 Task: Create a due date automation trigger when advanced on, 2 hours after a card is due add basic without the green label.
Action: Mouse moved to (1148, 86)
Screenshot: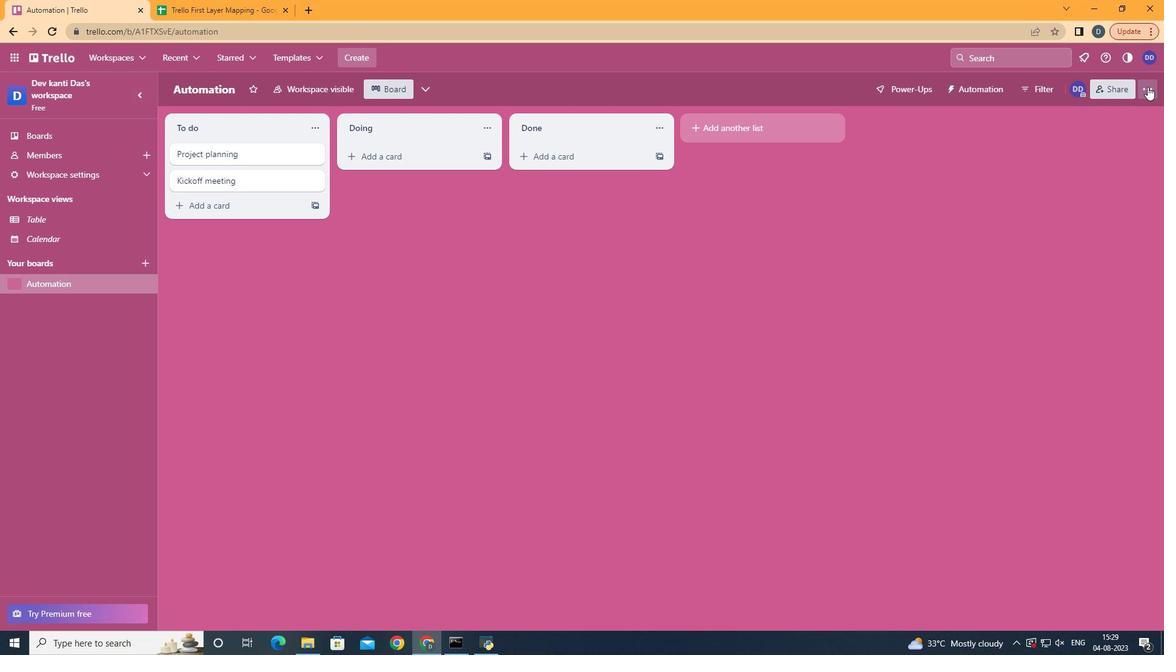 
Action: Mouse pressed left at (1148, 86)
Screenshot: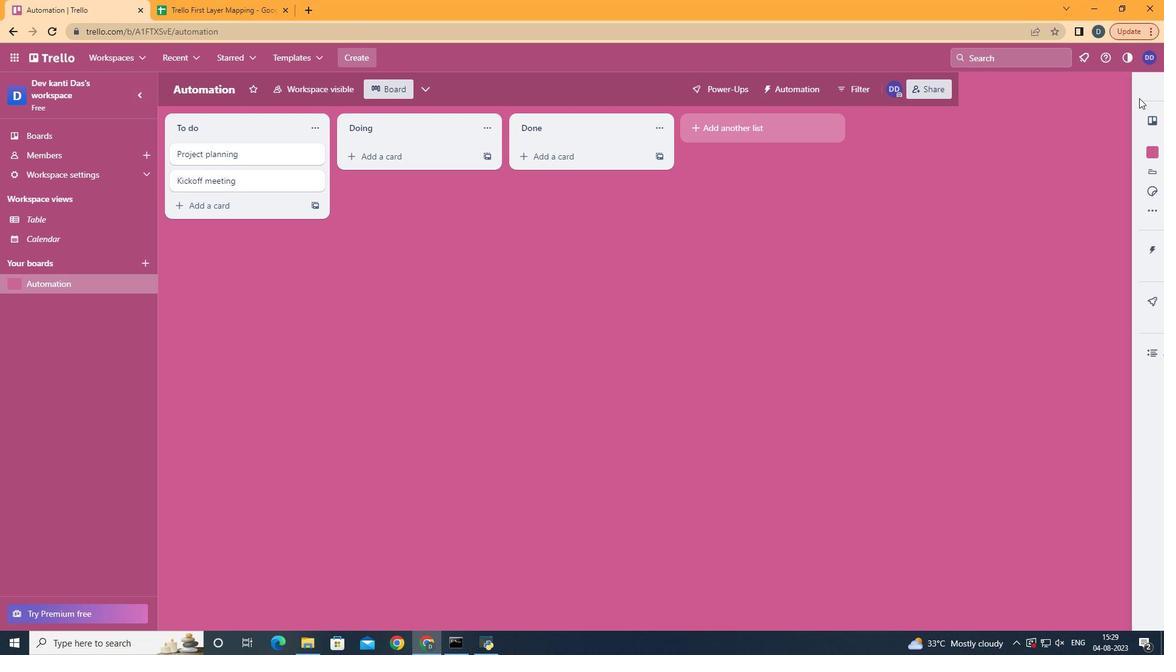 
Action: Mouse moved to (1036, 248)
Screenshot: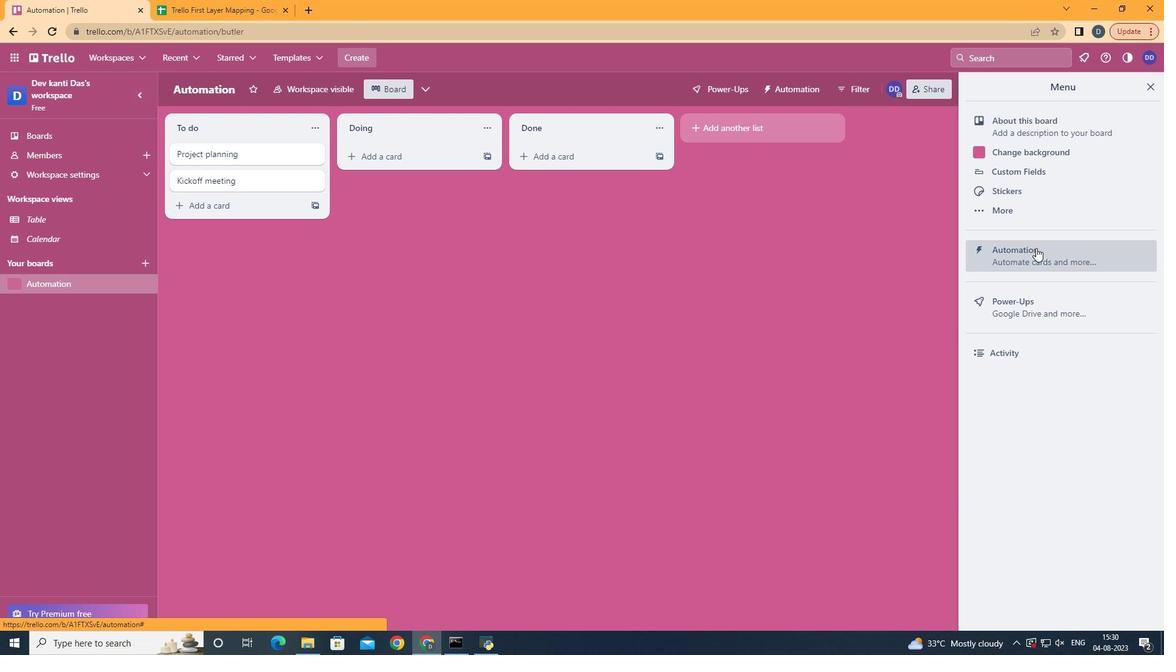 
Action: Mouse pressed left at (1036, 248)
Screenshot: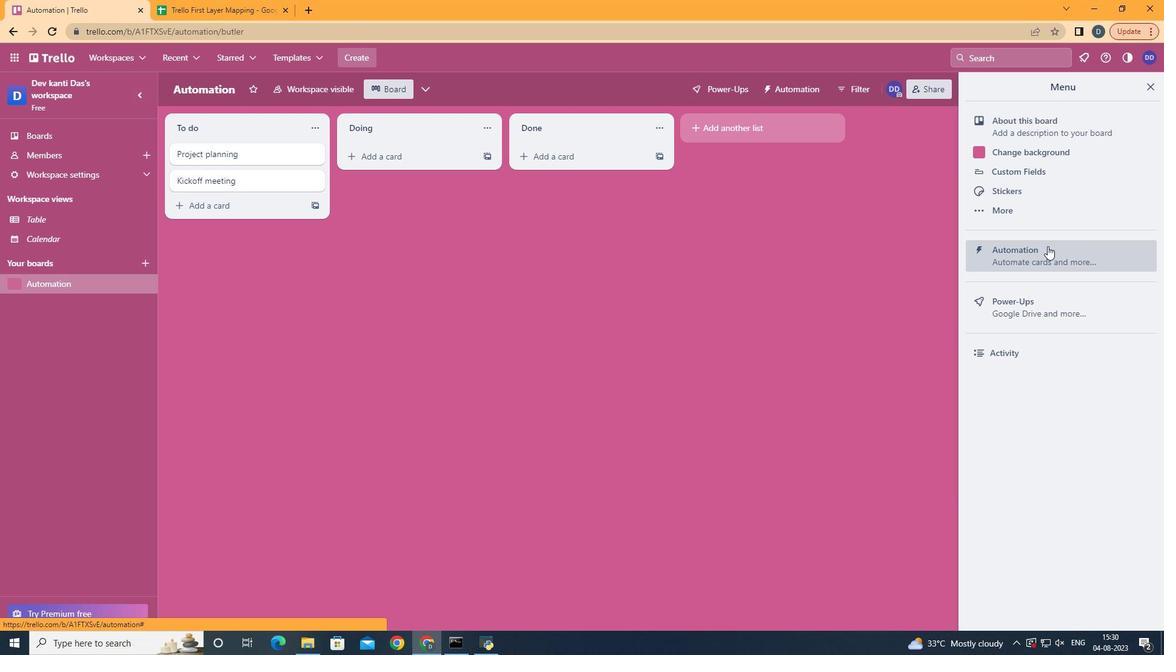
Action: Mouse moved to (259, 244)
Screenshot: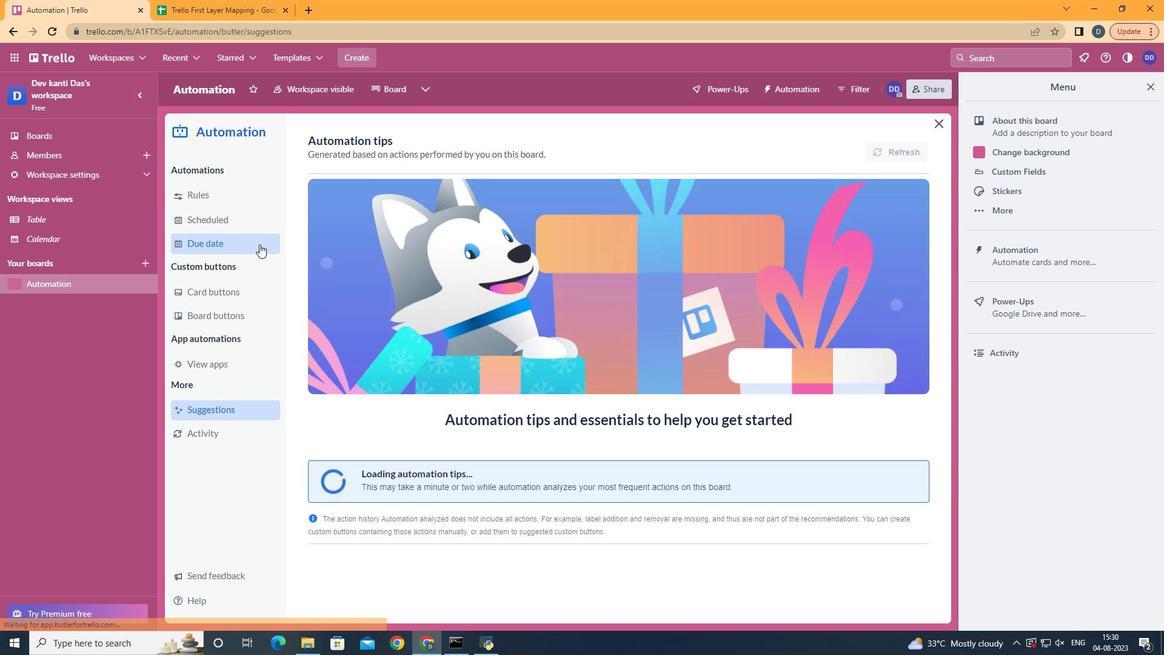 
Action: Mouse pressed left at (259, 244)
Screenshot: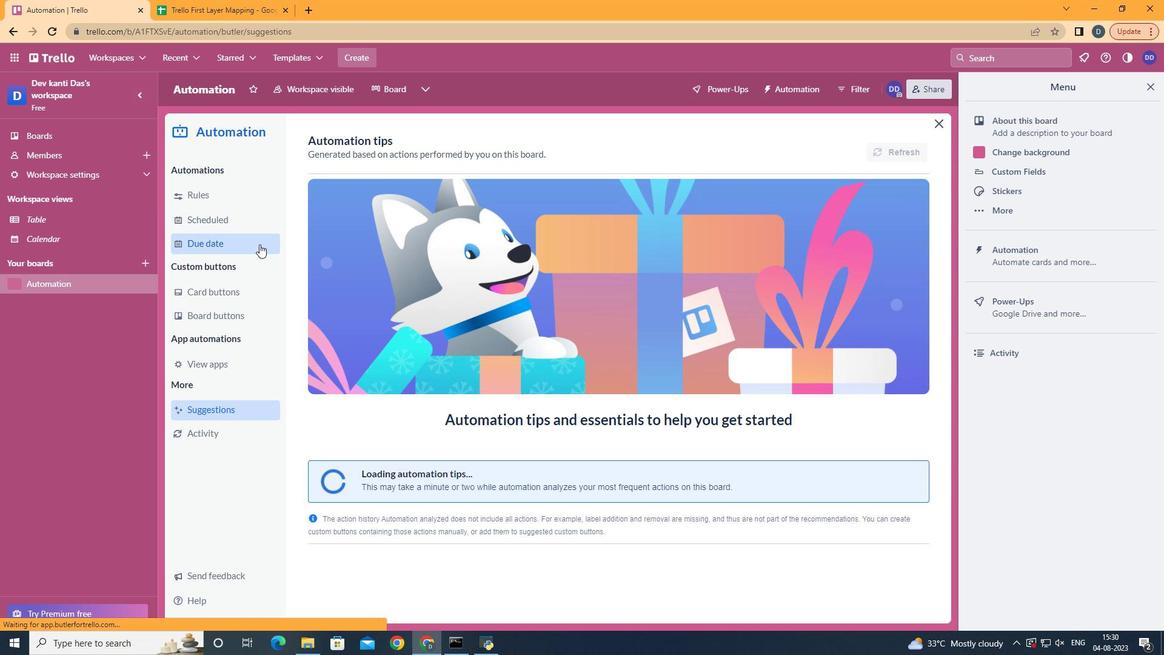 
Action: Mouse moved to (843, 144)
Screenshot: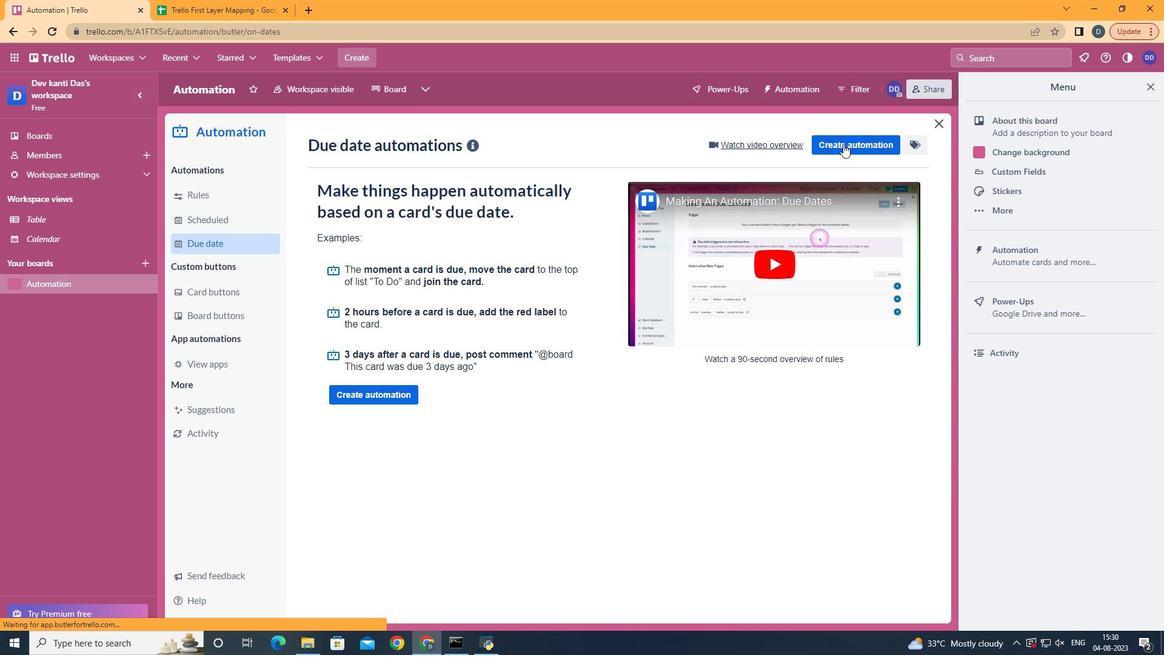 
Action: Mouse pressed left at (843, 144)
Screenshot: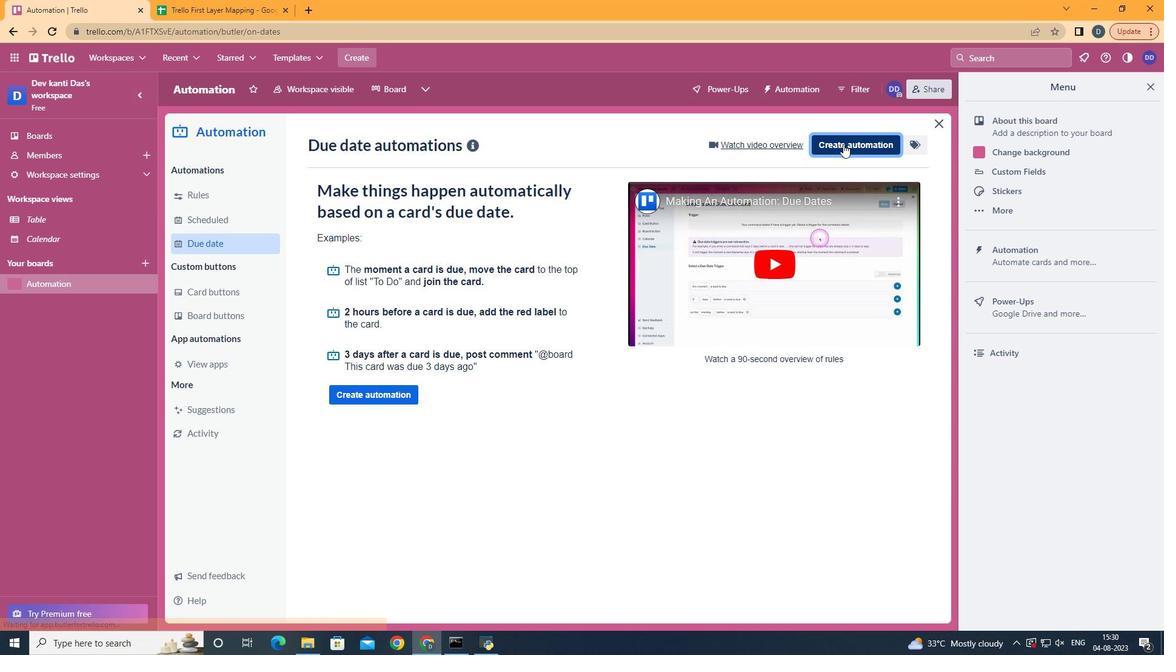 
Action: Mouse moved to (582, 260)
Screenshot: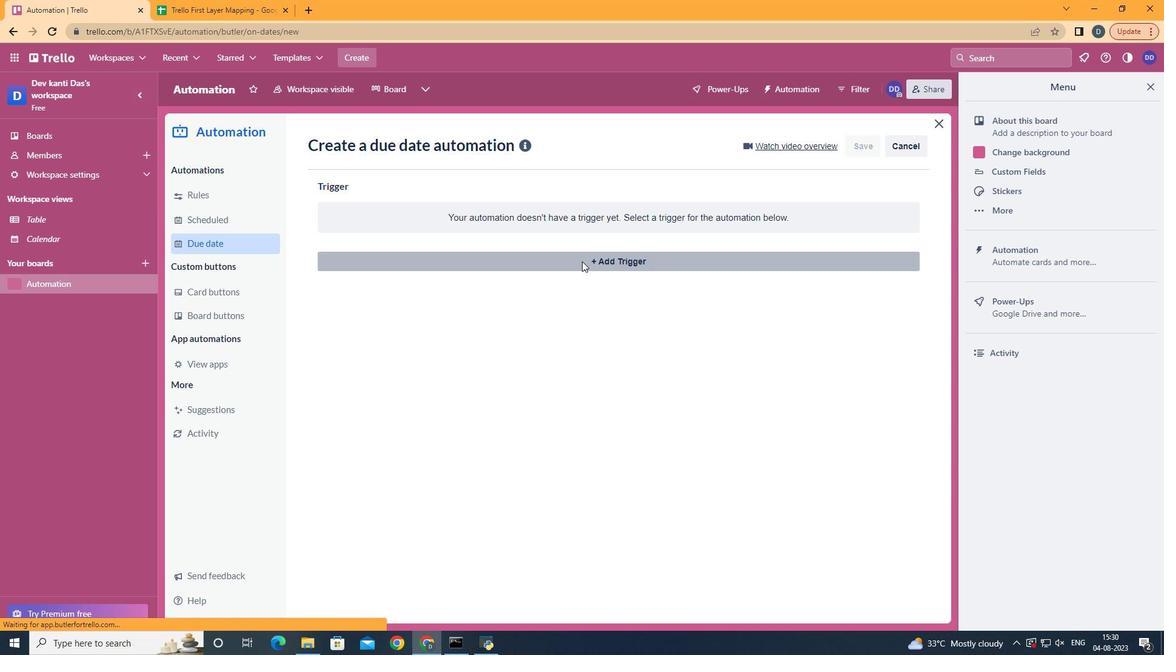 
Action: Mouse pressed left at (582, 260)
Screenshot: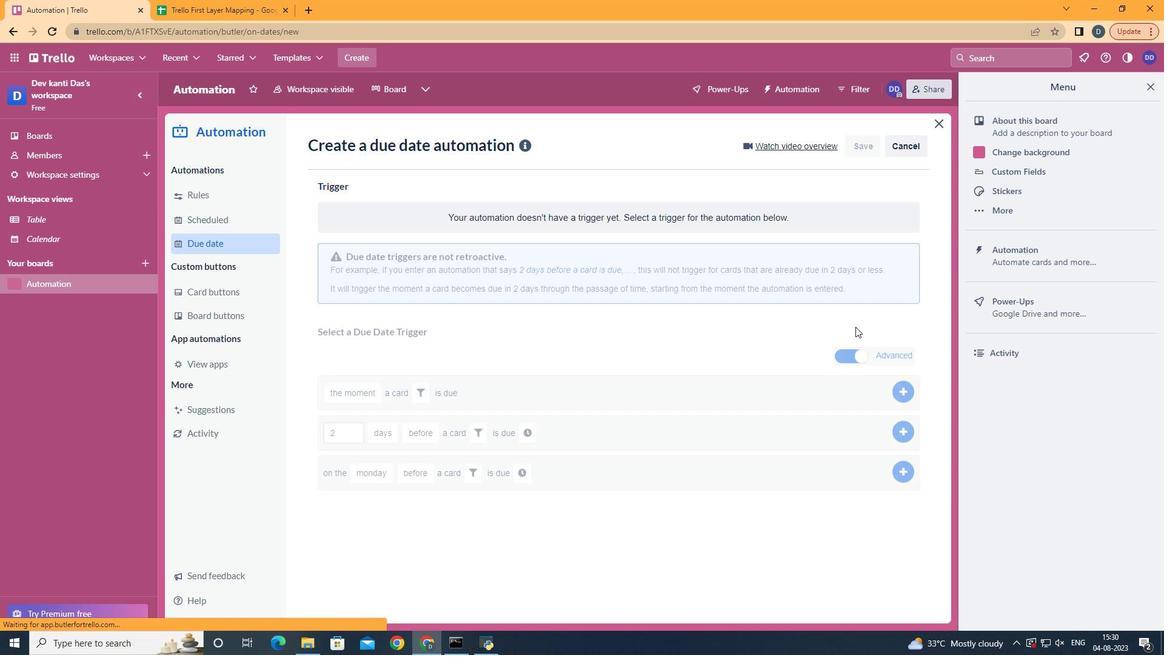 
Action: Mouse moved to (391, 516)
Screenshot: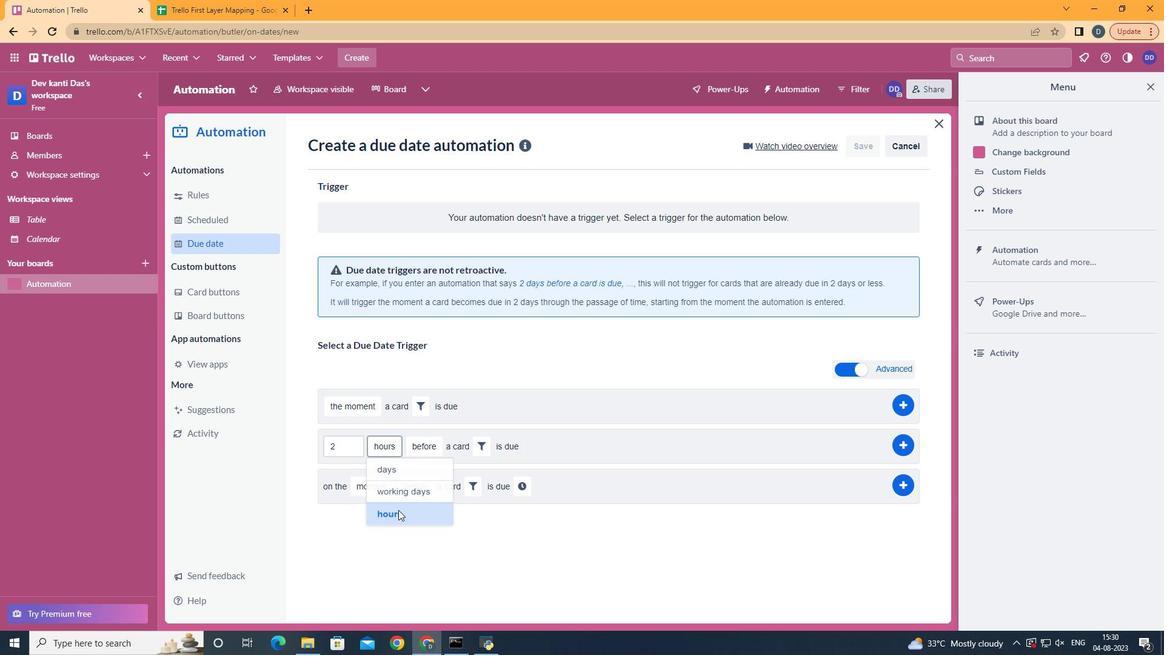
Action: Mouse pressed left at (391, 516)
Screenshot: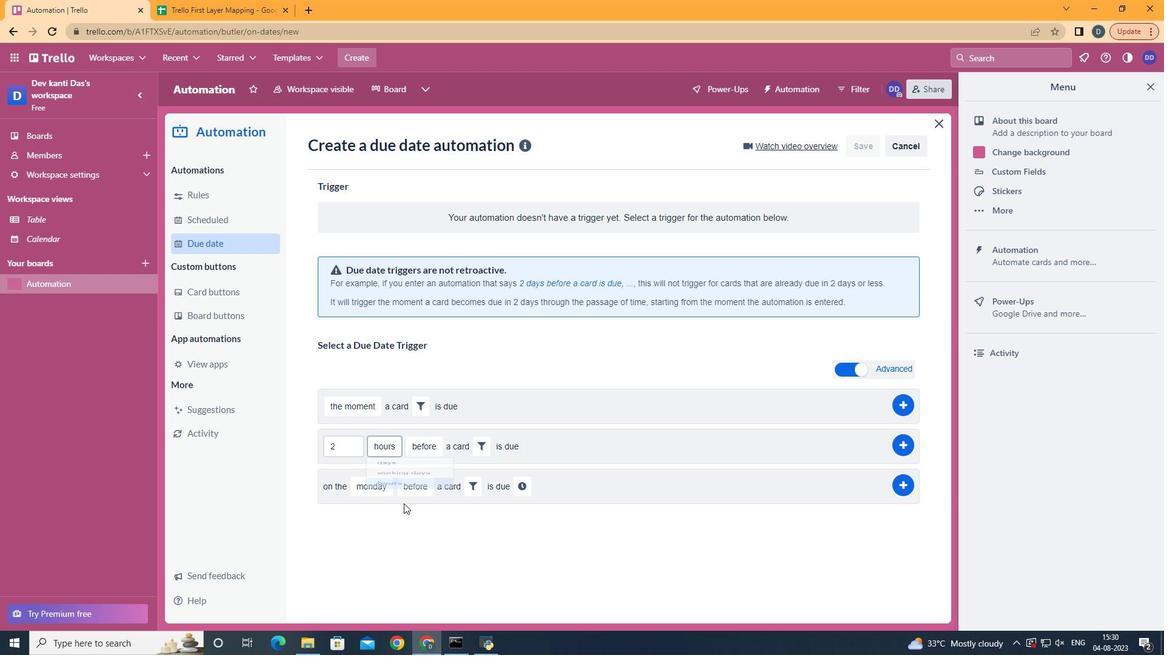 
Action: Mouse moved to (421, 489)
Screenshot: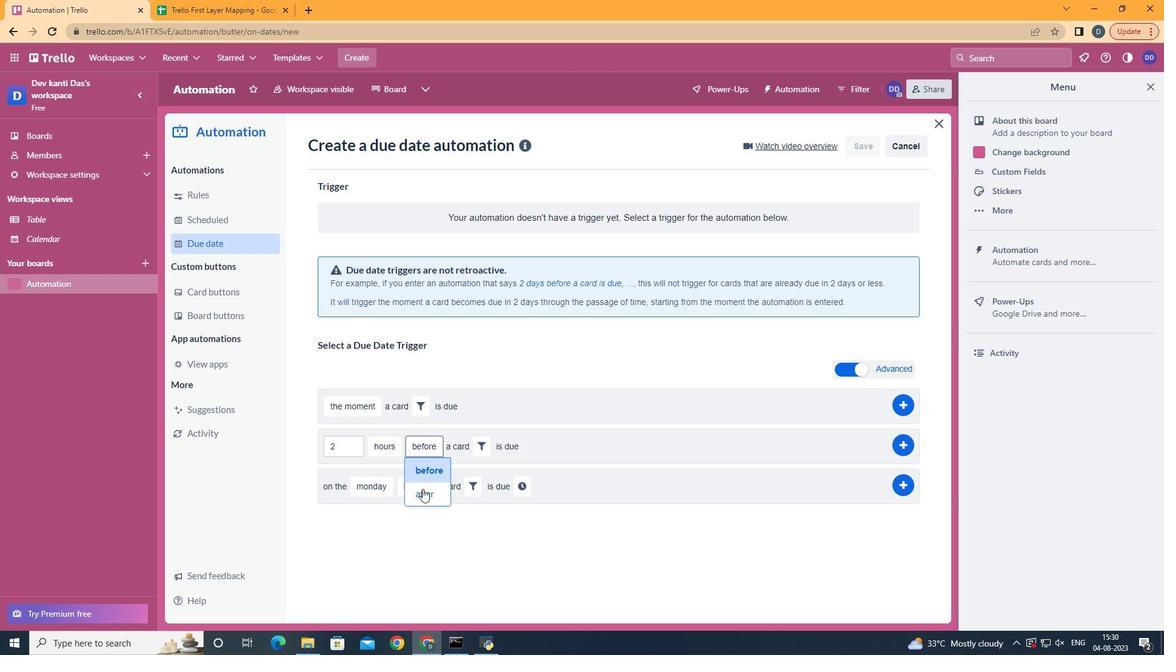 
Action: Mouse pressed left at (421, 489)
Screenshot: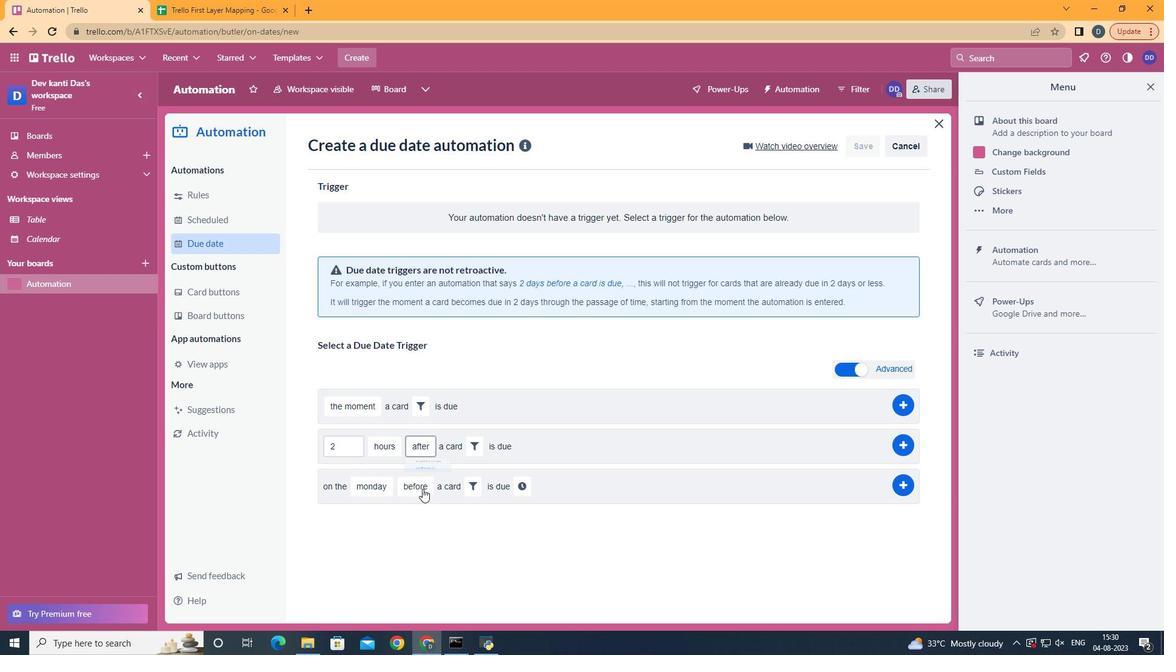
Action: Mouse moved to (475, 455)
Screenshot: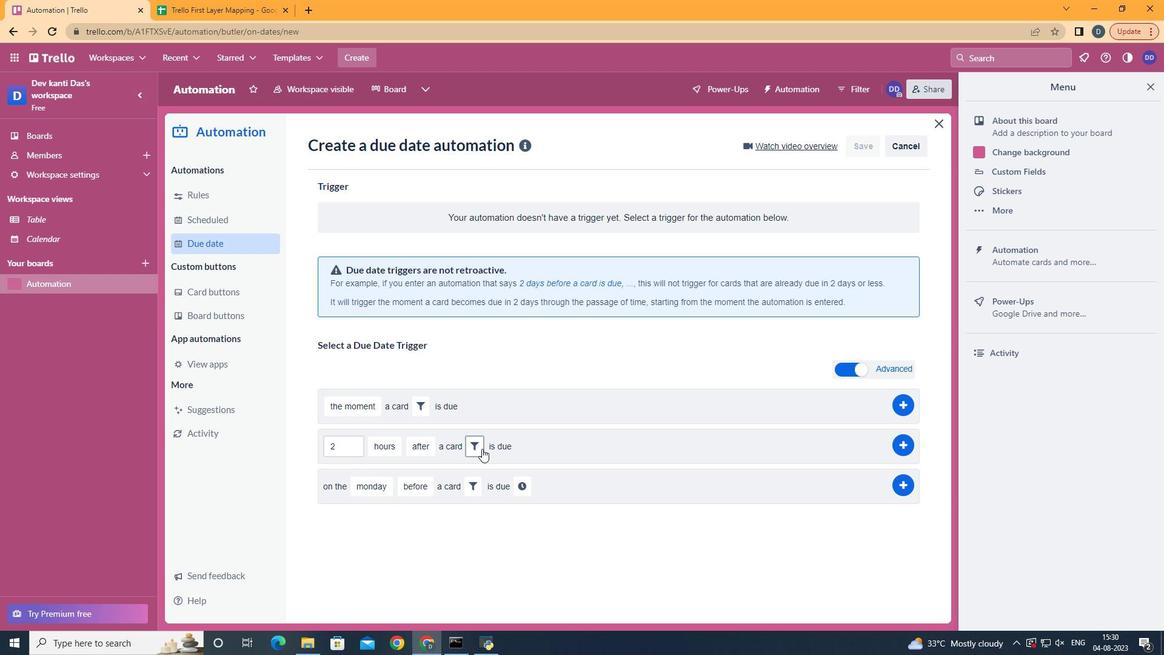 
Action: Mouse pressed left at (475, 455)
Screenshot: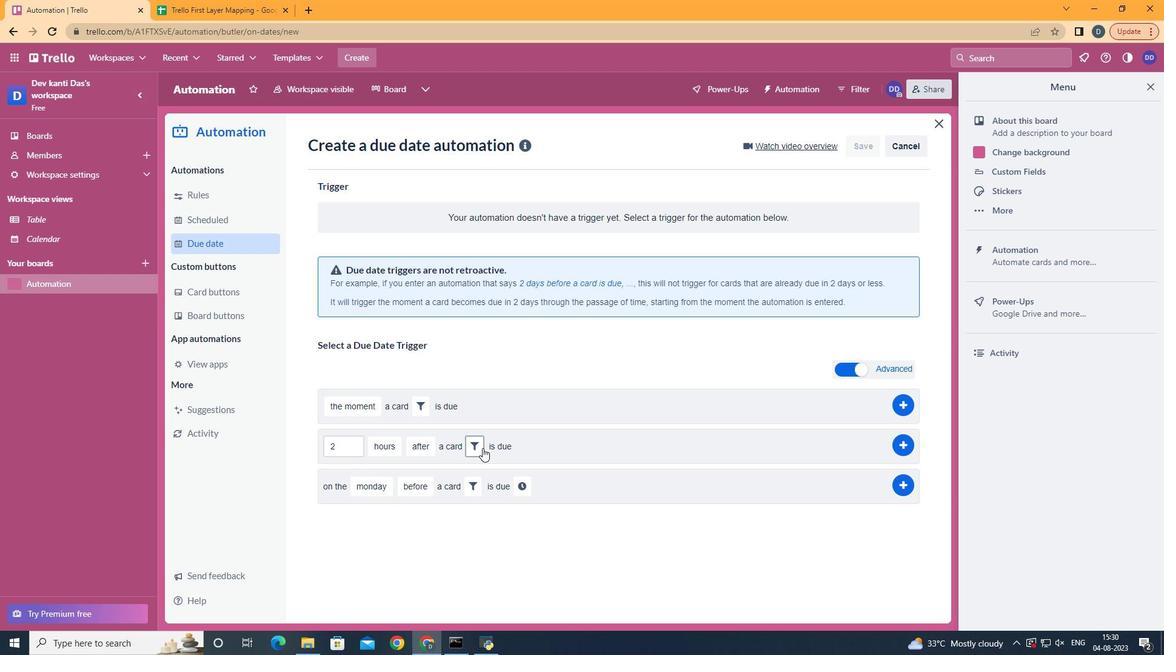 
Action: Mouse moved to (519, 512)
Screenshot: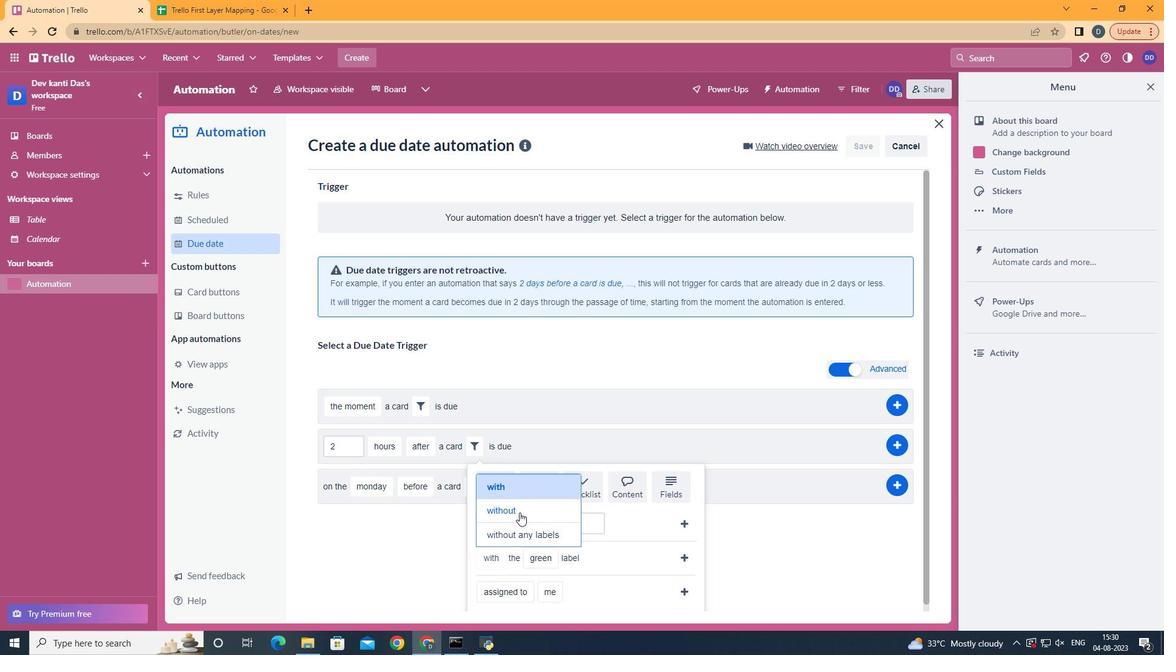 
Action: Mouse pressed left at (519, 512)
Screenshot: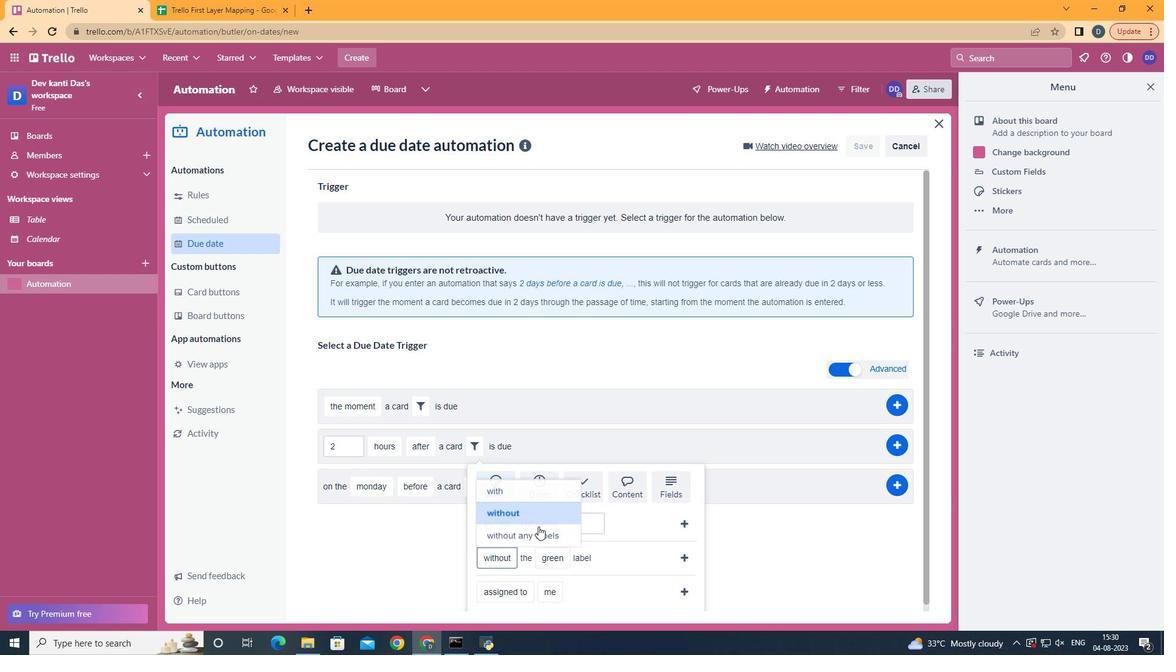 
Action: Mouse moved to (551, 399)
Screenshot: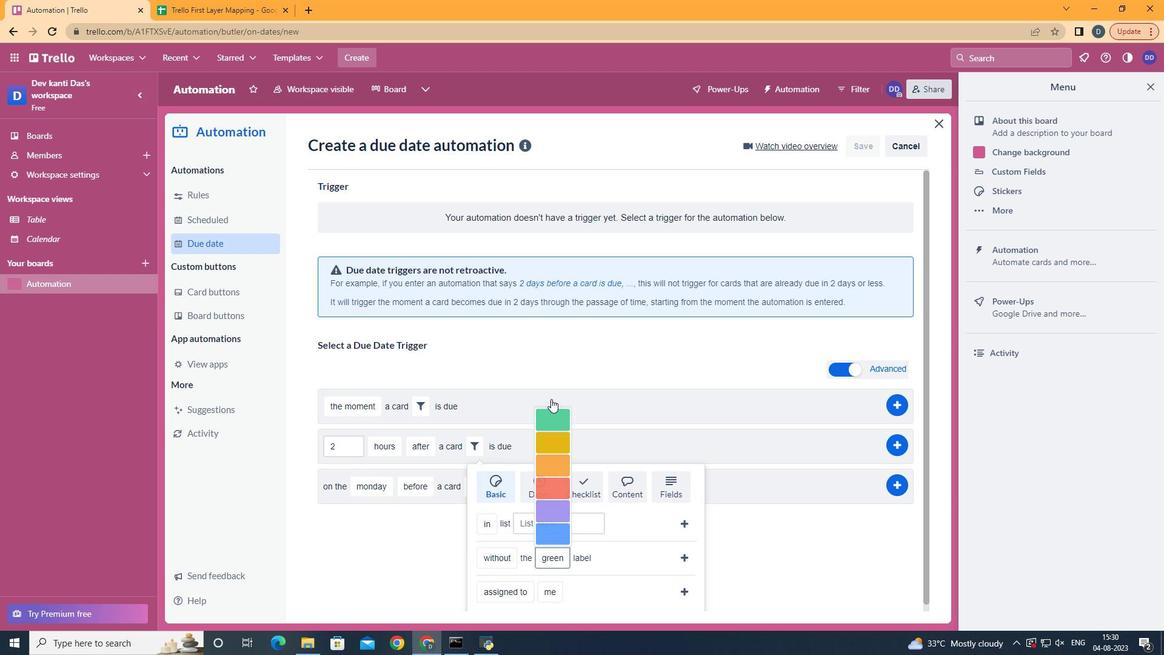 
Action: Mouse pressed left at (551, 399)
Screenshot: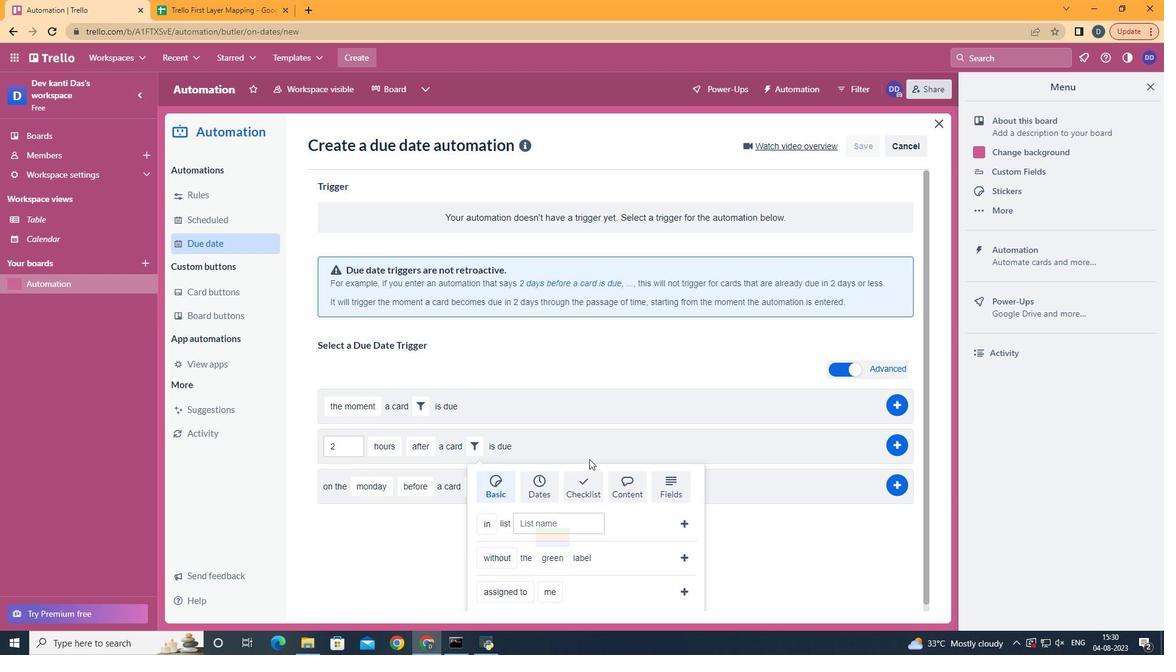 
Action: Mouse moved to (683, 556)
Screenshot: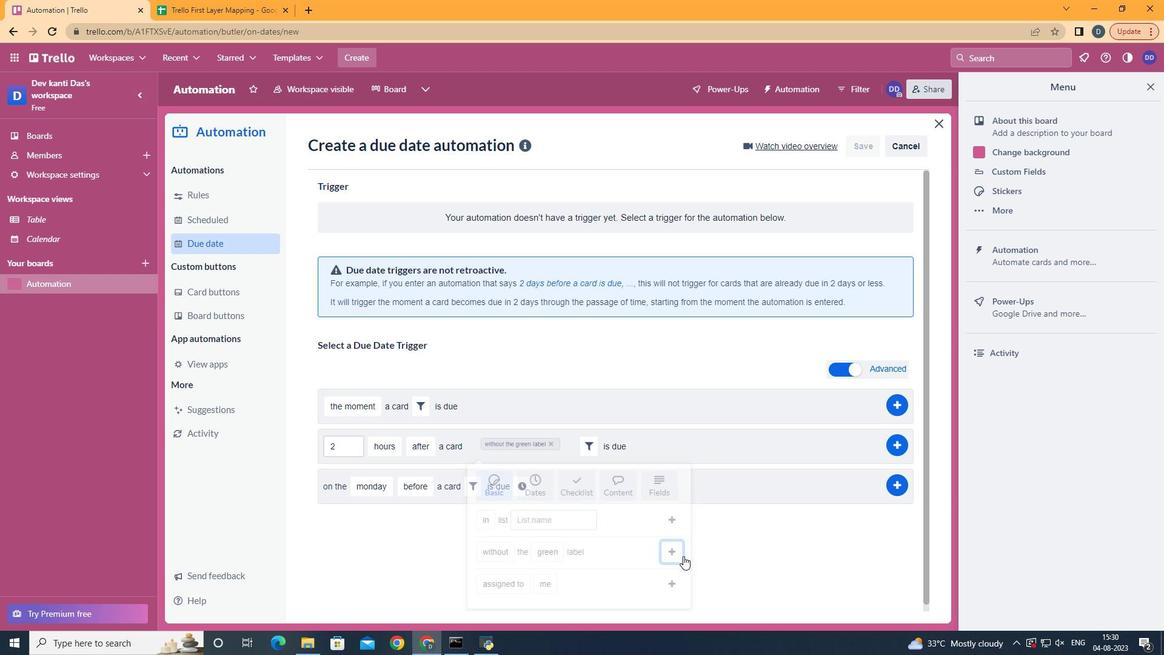 
Action: Mouse pressed left at (683, 556)
Screenshot: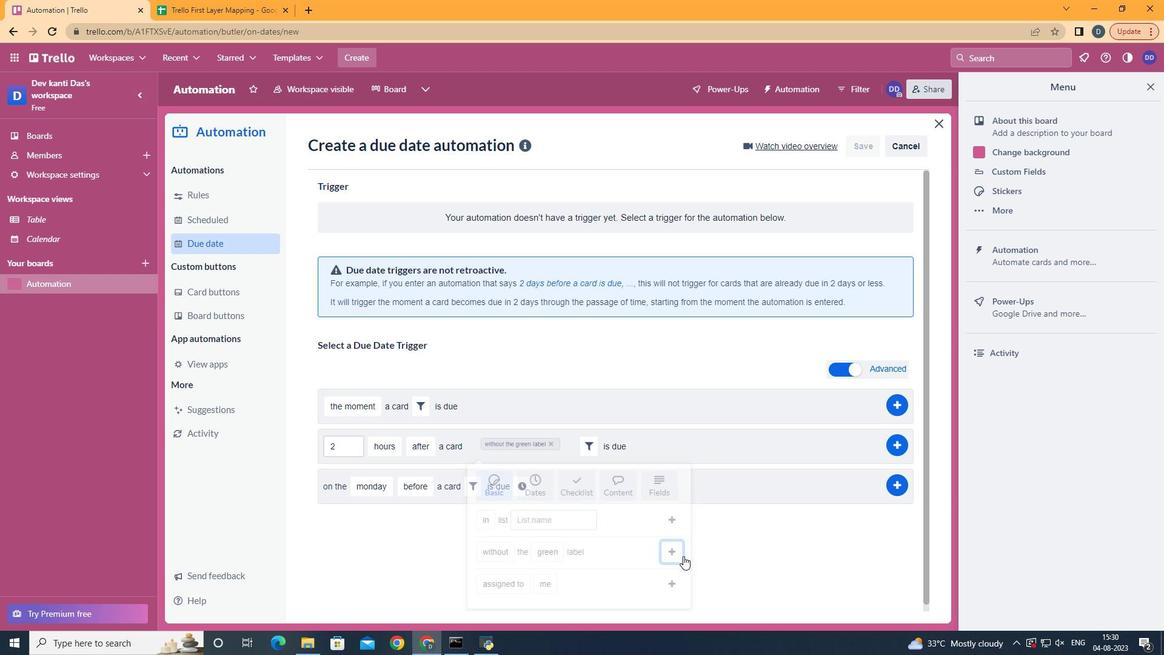 
Action: Mouse moved to (897, 448)
Screenshot: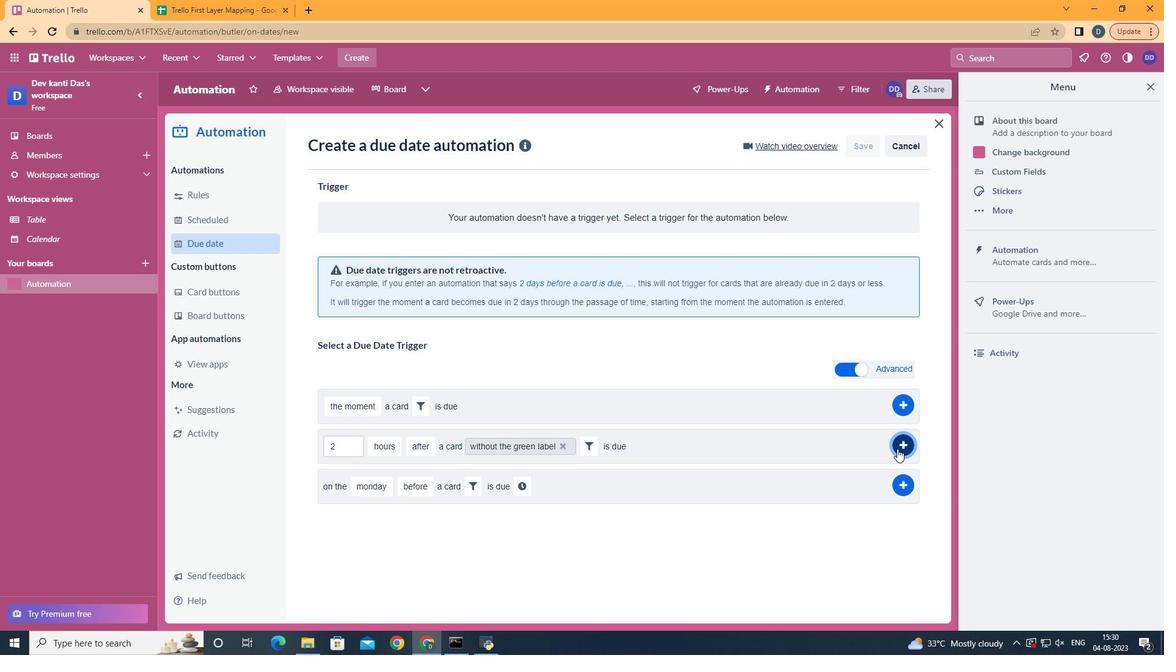 
Action: Mouse pressed left at (897, 448)
Screenshot: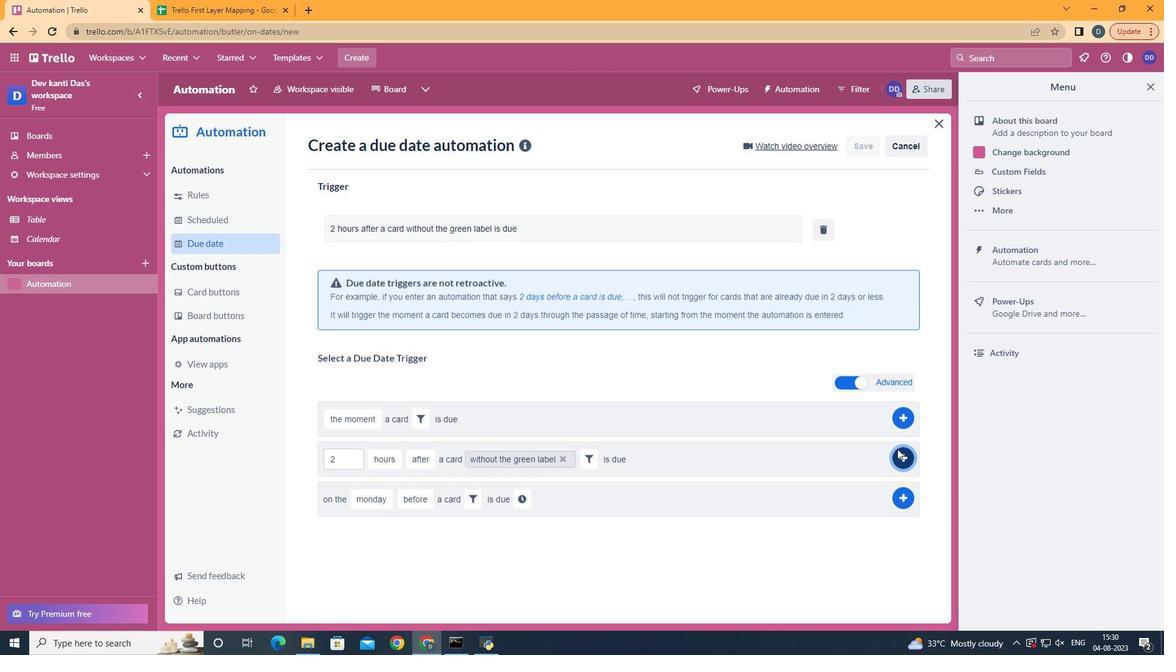 
Action: Mouse moved to (549, 216)
Screenshot: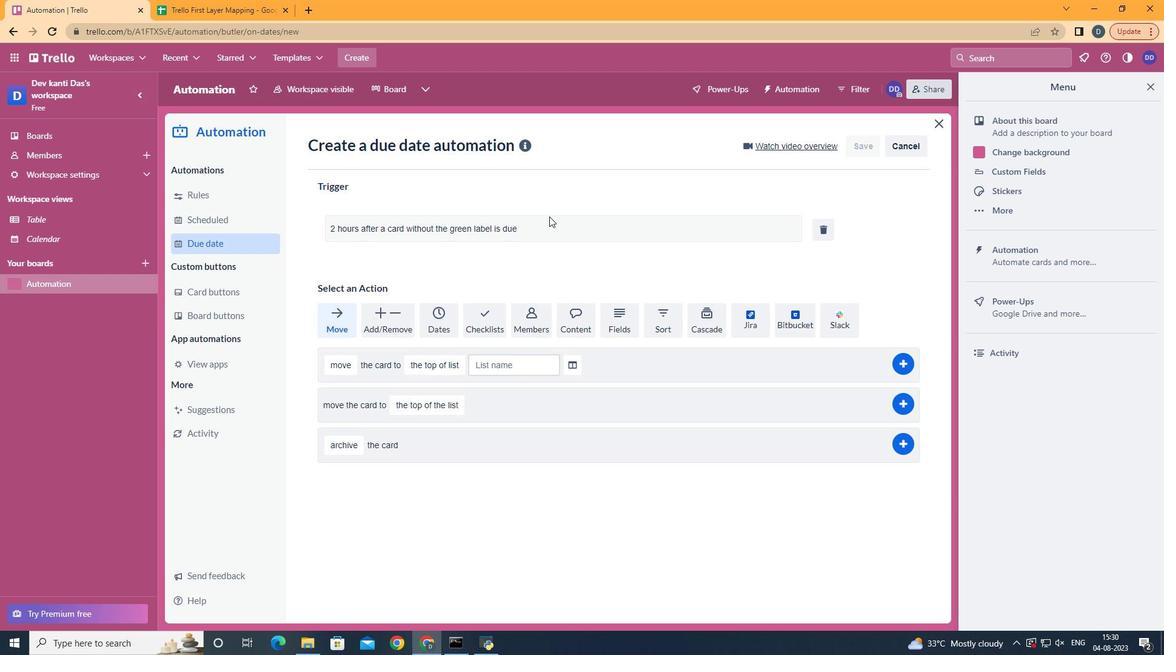 
